 Task: Create a schedule automation trigger every third thursday of the month at 01:00 PM.
Action: Mouse moved to (1136, 333)
Screenshot: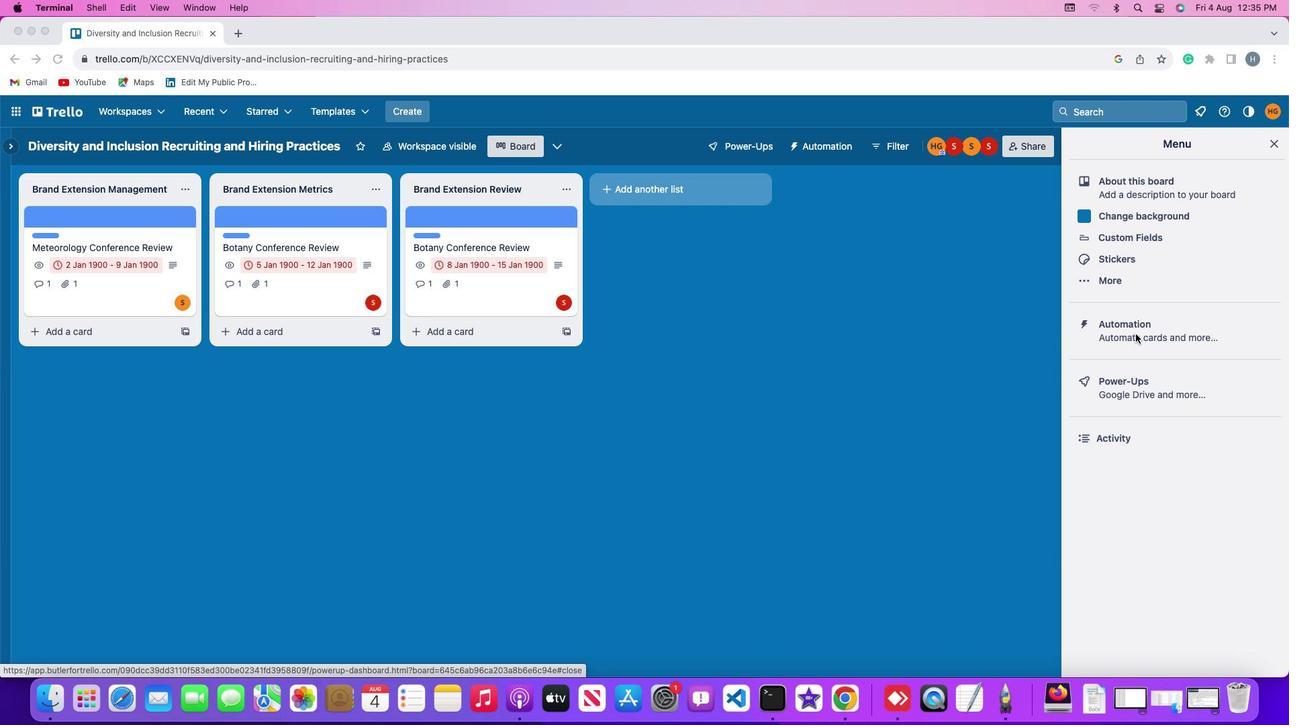 
Action: Mouse pressed left at (1136, 333)
Screenshot: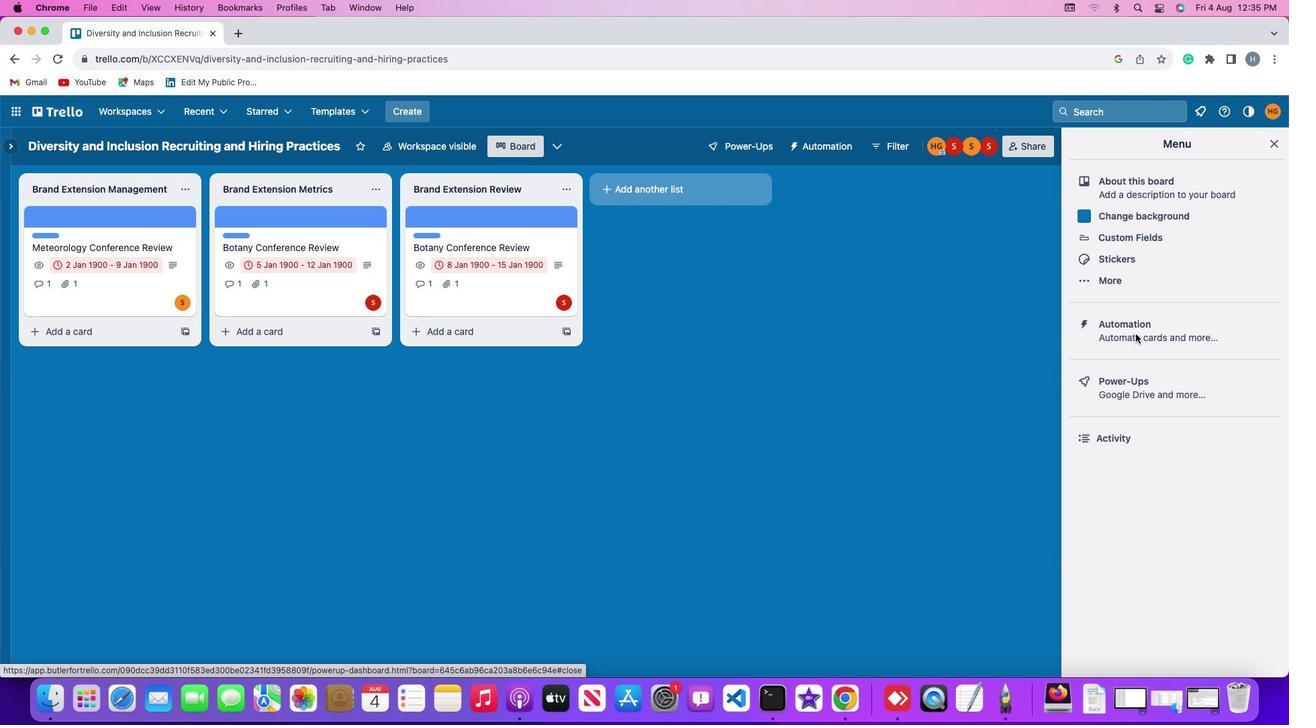 
Action: Mouse moved to (1136, 333)
Screenshot: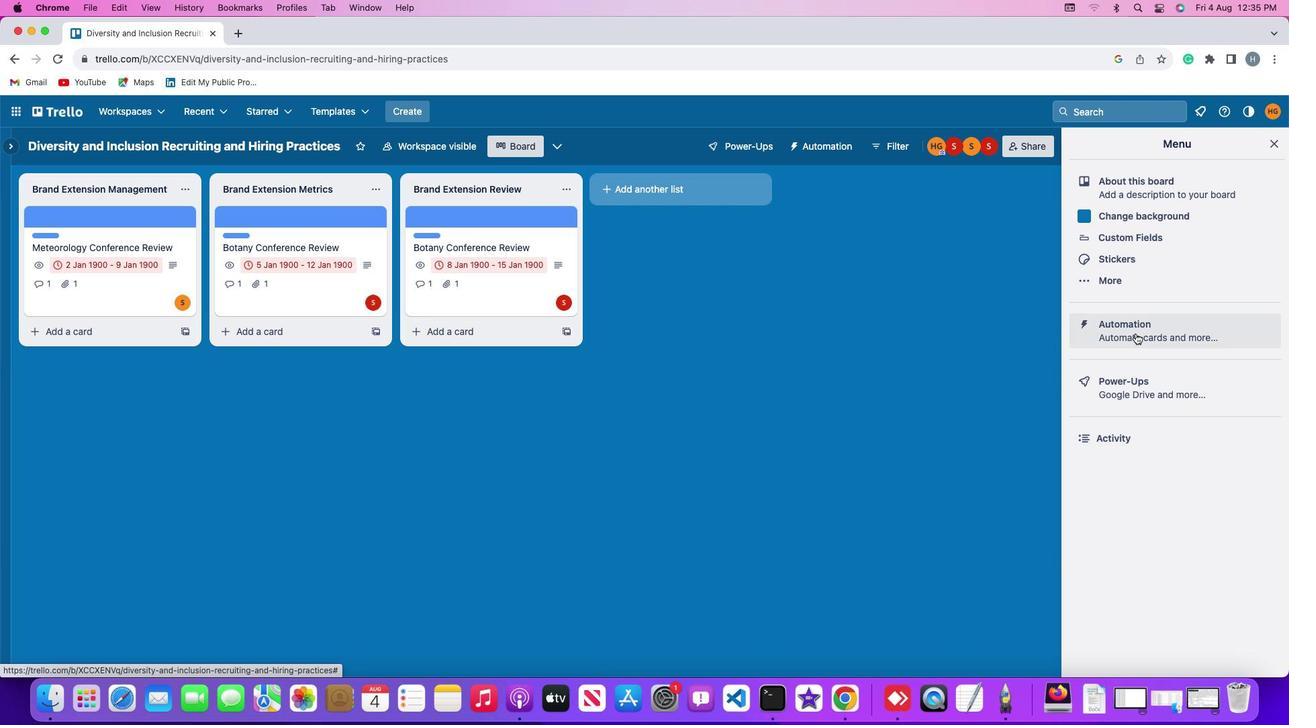 
Action: Mouse pressed left at (1136, 333)
Screenshot: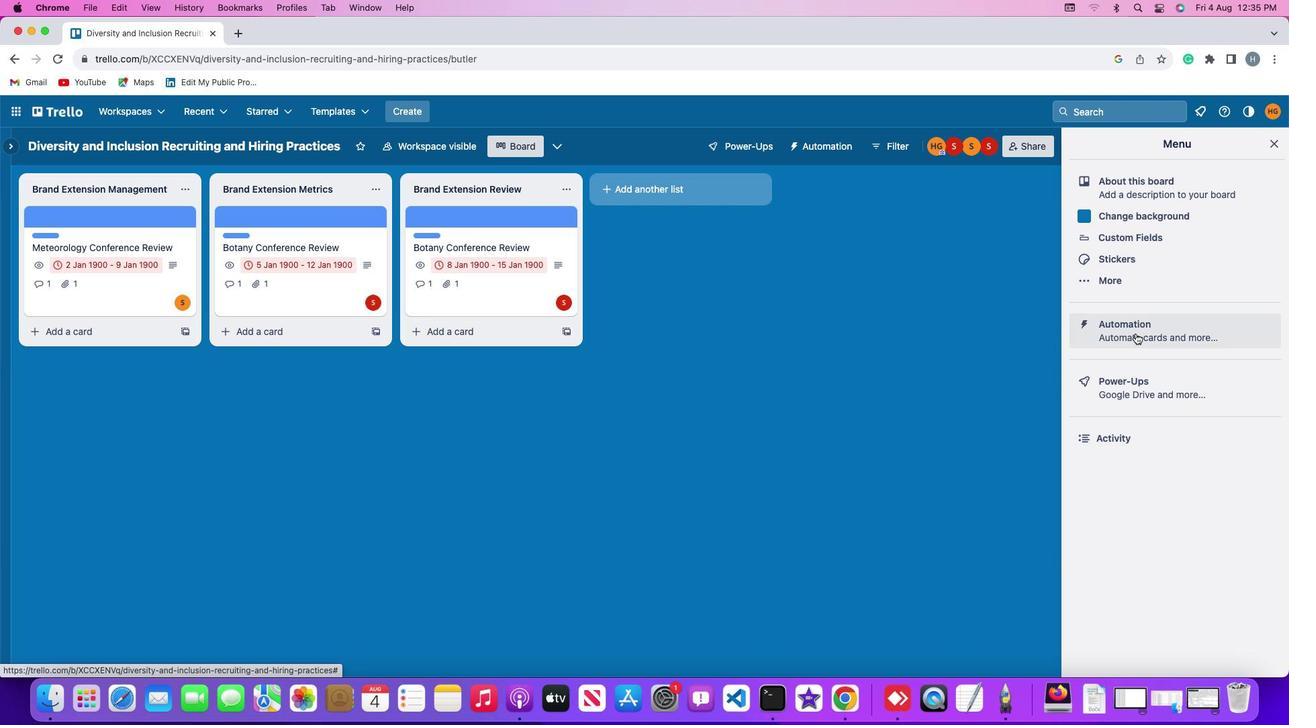 
Action: Mouse moved to (77, 291)
Screenshot: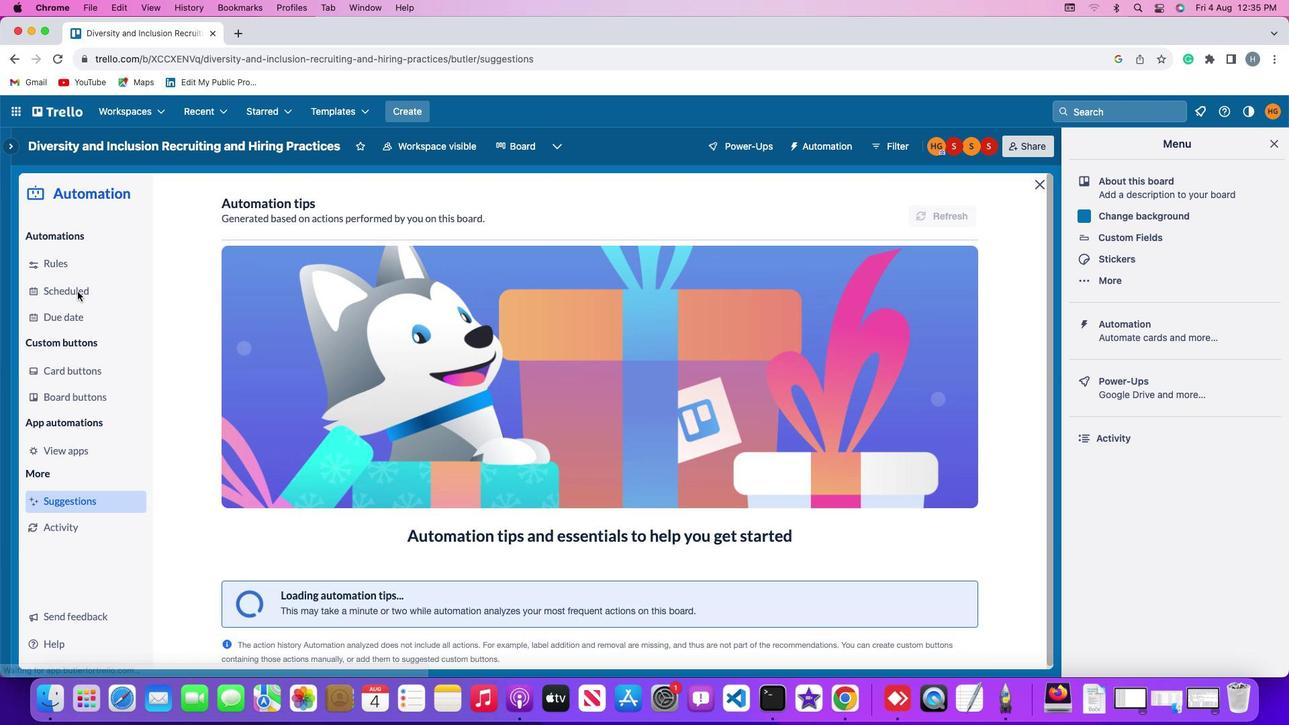 
Action: Mouse pressed left at (77, 291)
Screenshot: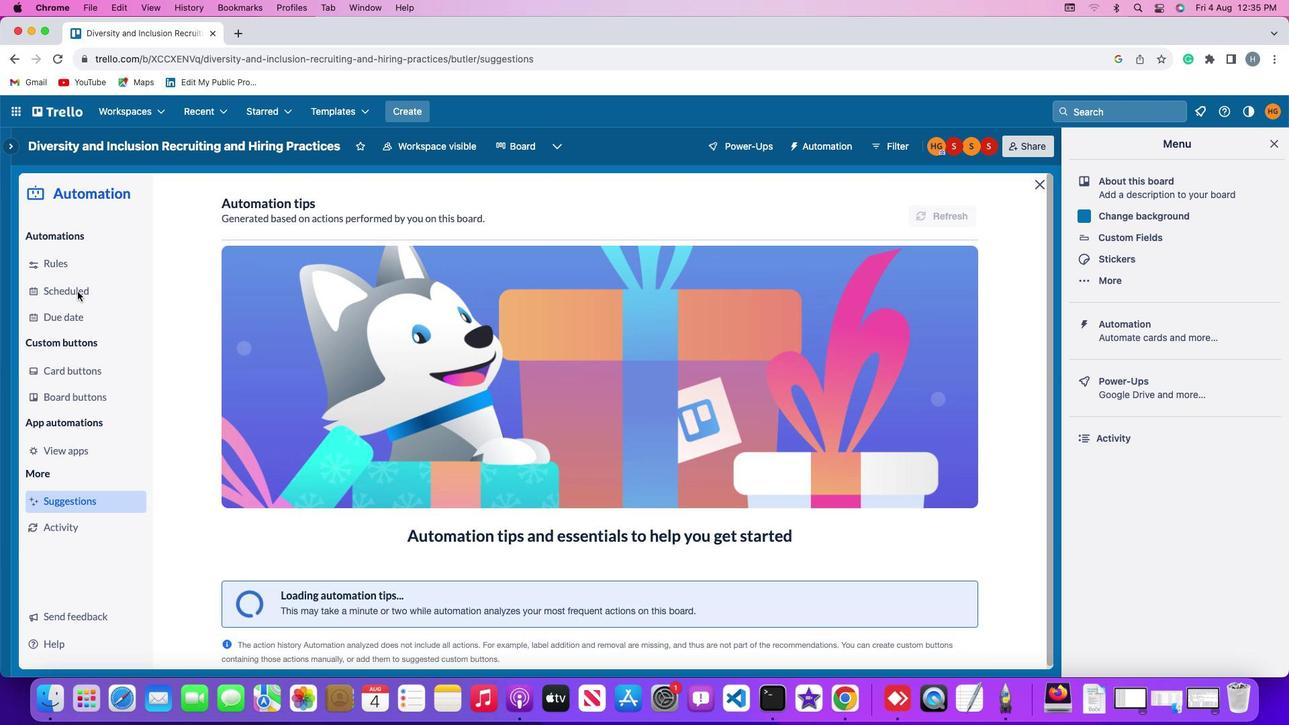 
Action: Mouse moved to (906, 204)
Screenshot: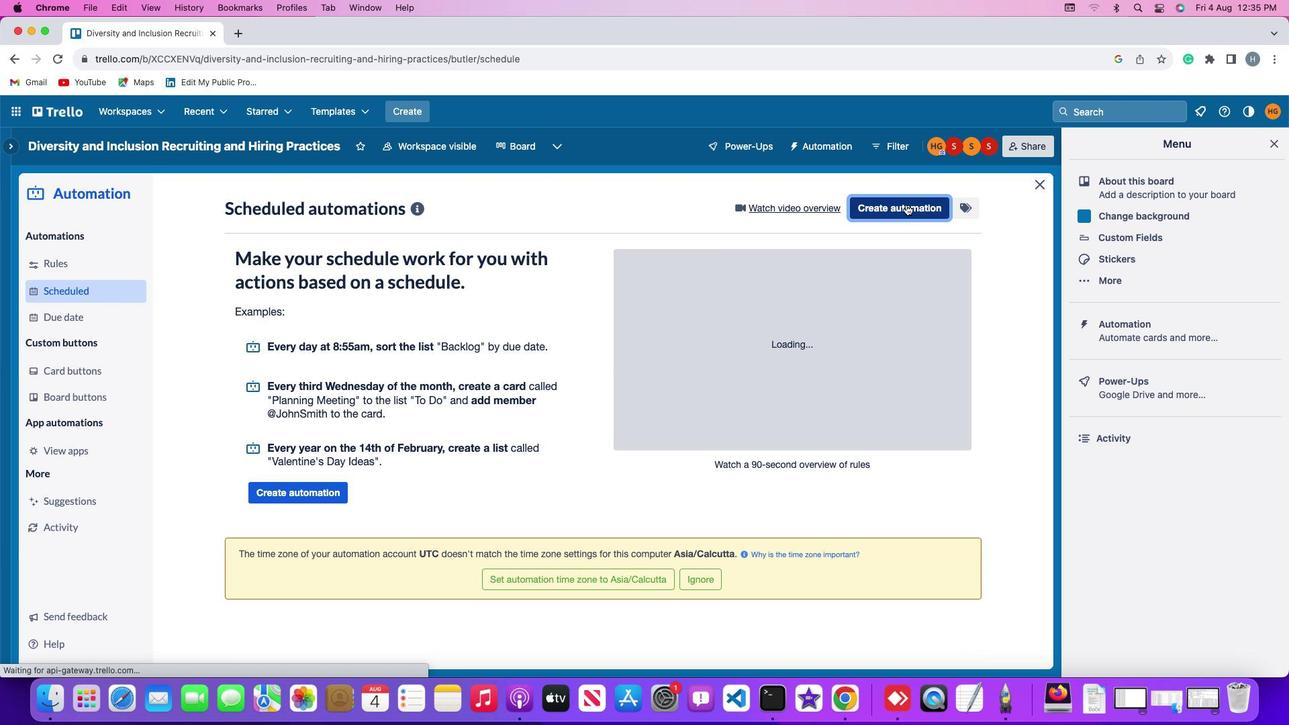 
Action: Mouse pressed left at (906, 204)
Screenshot: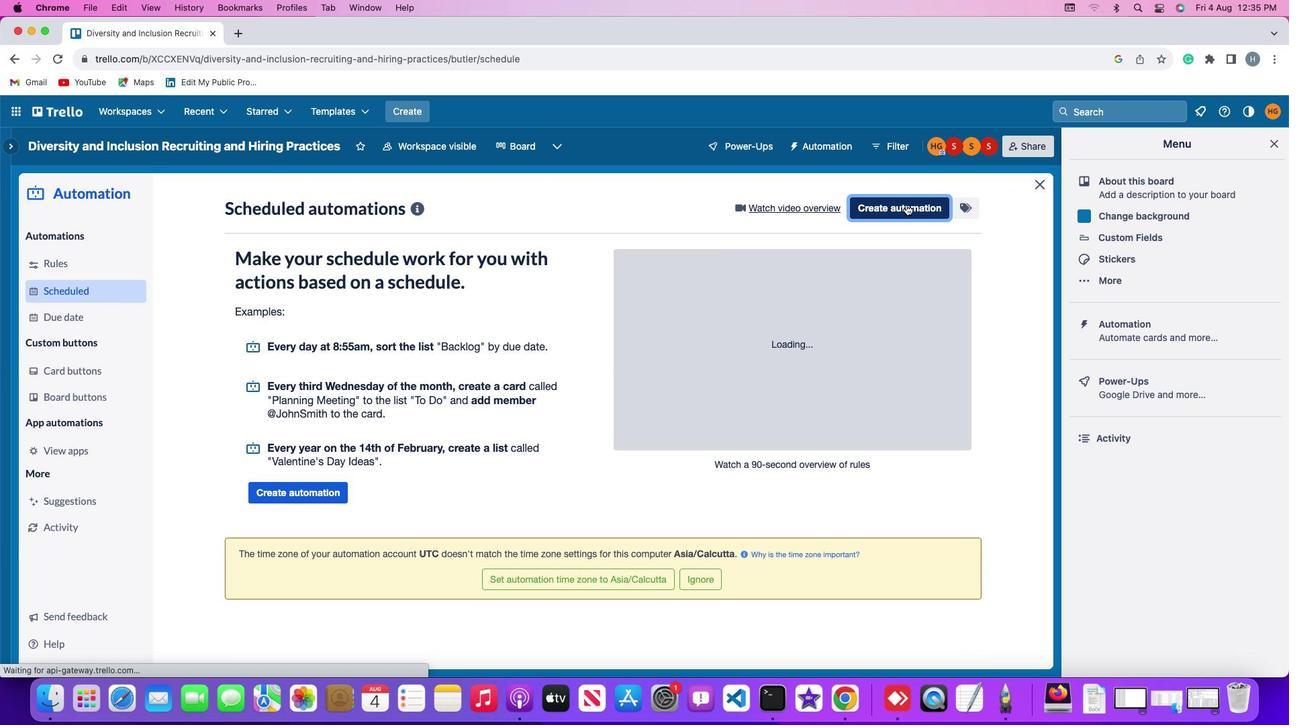 
Action: Mouse moved to (631, 336)
Screenshot: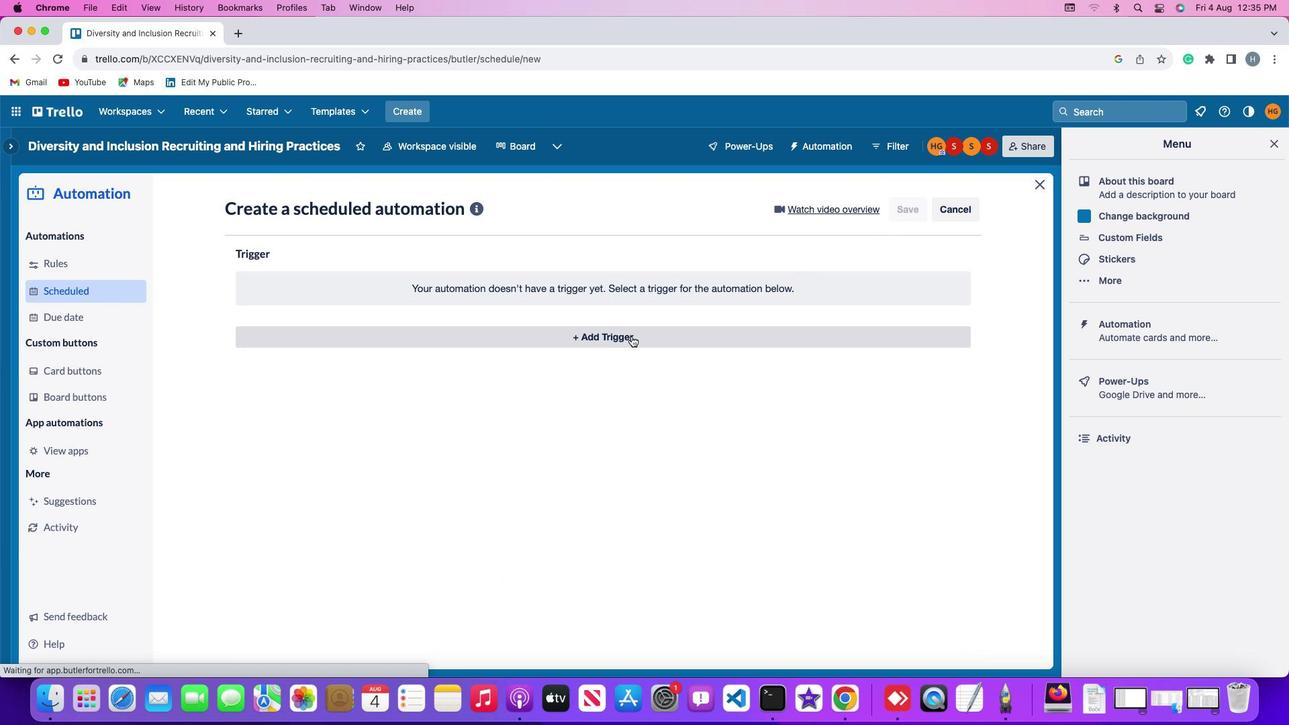 
Action: Mouse pressed left at (631, 336)
Screenshot: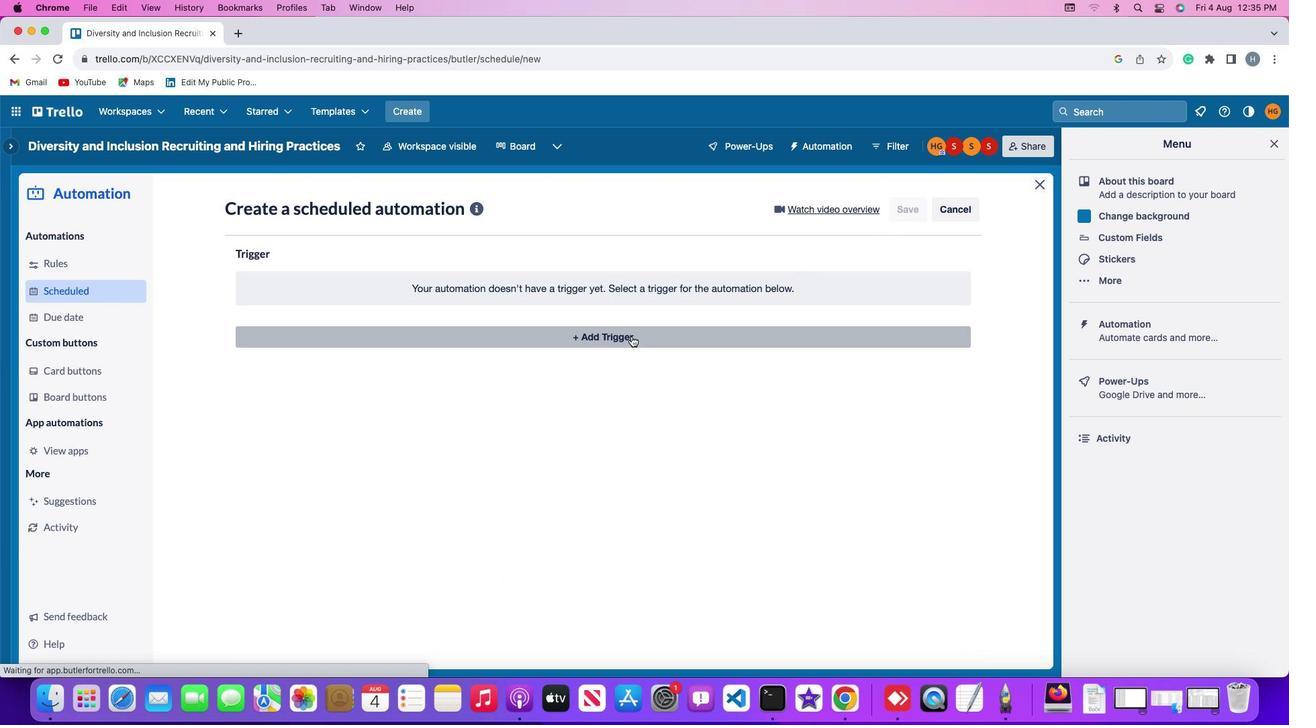 
Action: Mouse moved to (287, 600)
Screenshot: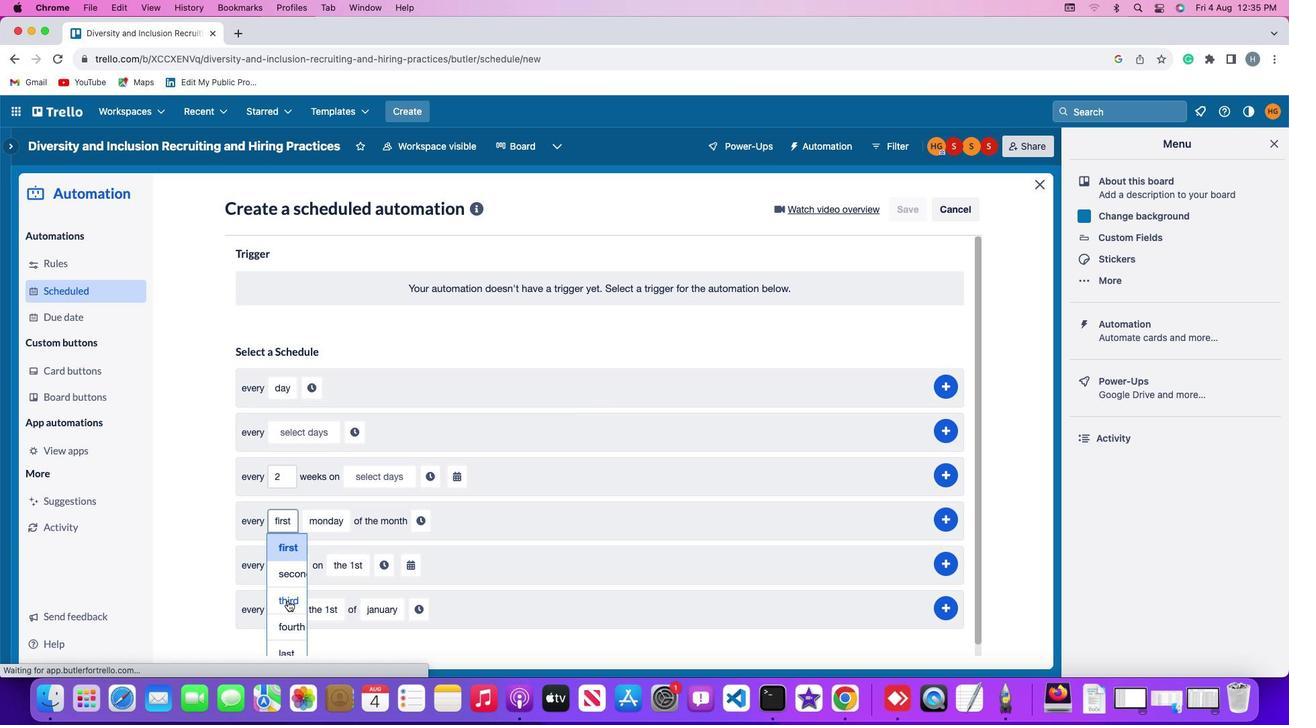 
Action: Mouse pressed left at (287, 600)
Screenshot: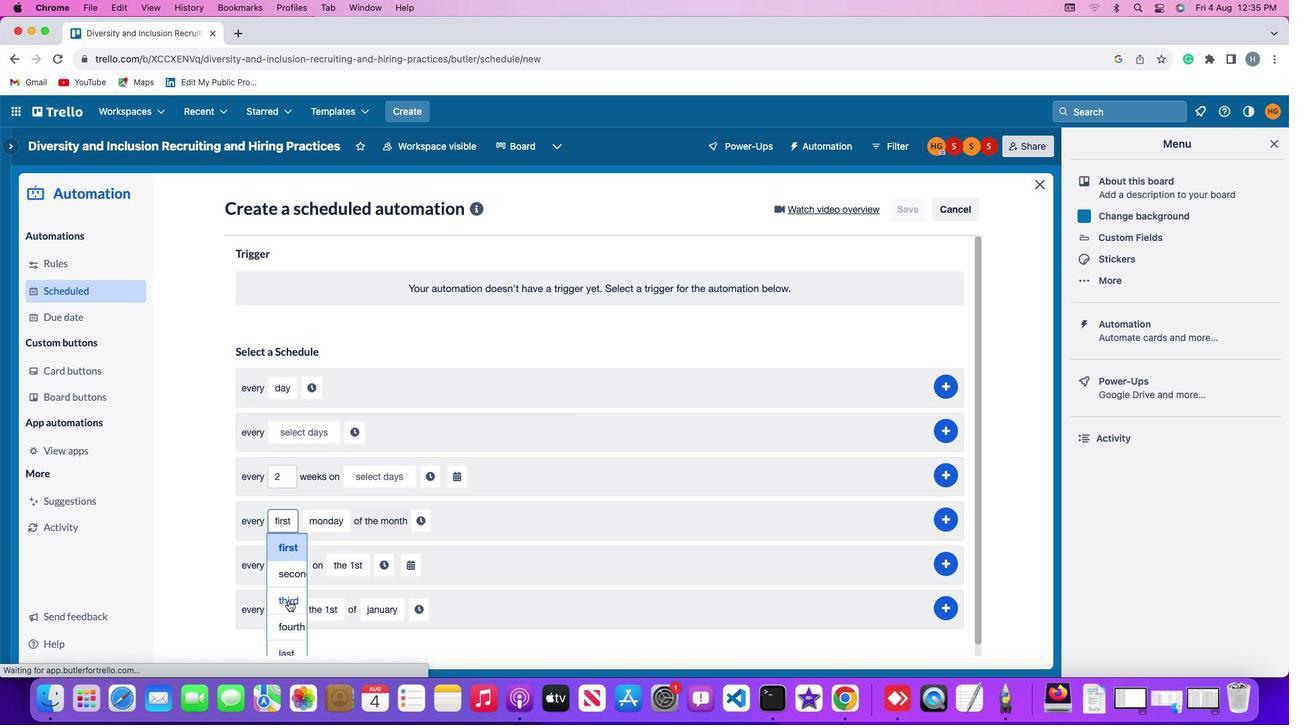 
Action: Mouse moved to (351, 411)
Screenshot: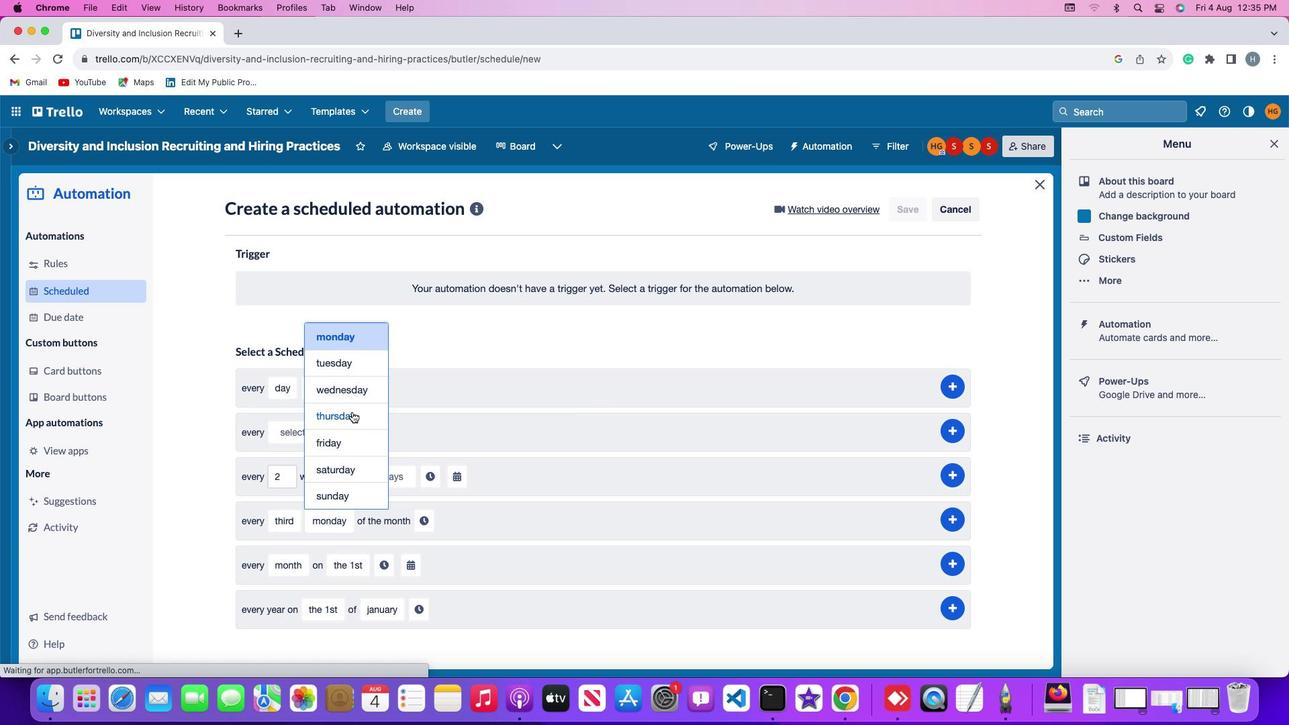 
Action: Mouse pressed left at (351, 411)
Screenshot: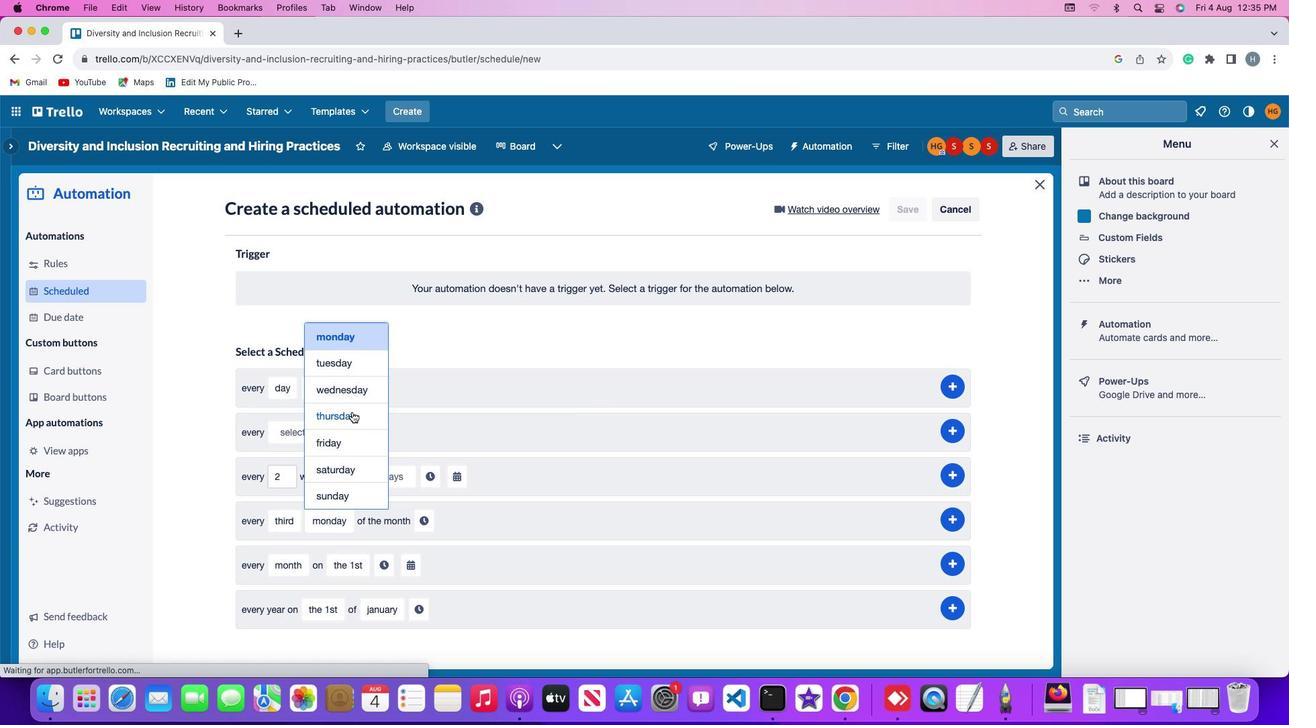 
Action: Mouse moved to (430, 521)
Screenshot: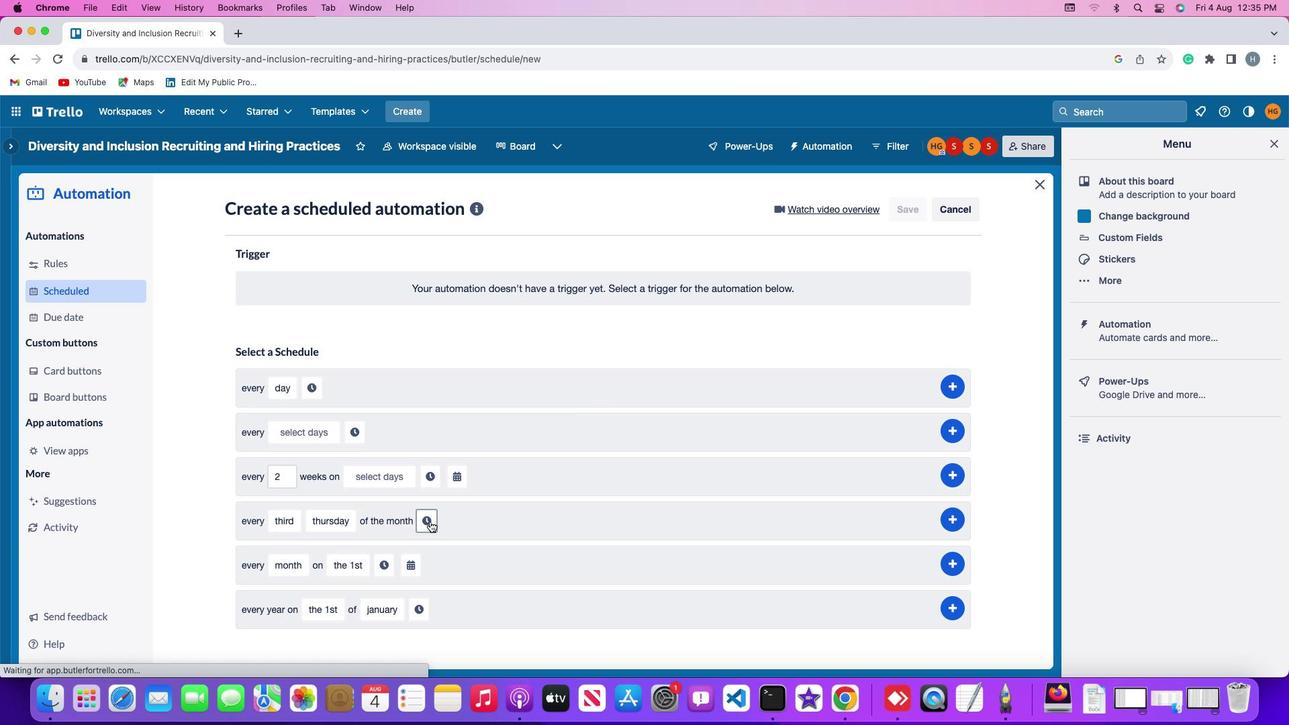 
Action: Mouse pressed left at (430, 521)
Screenshot: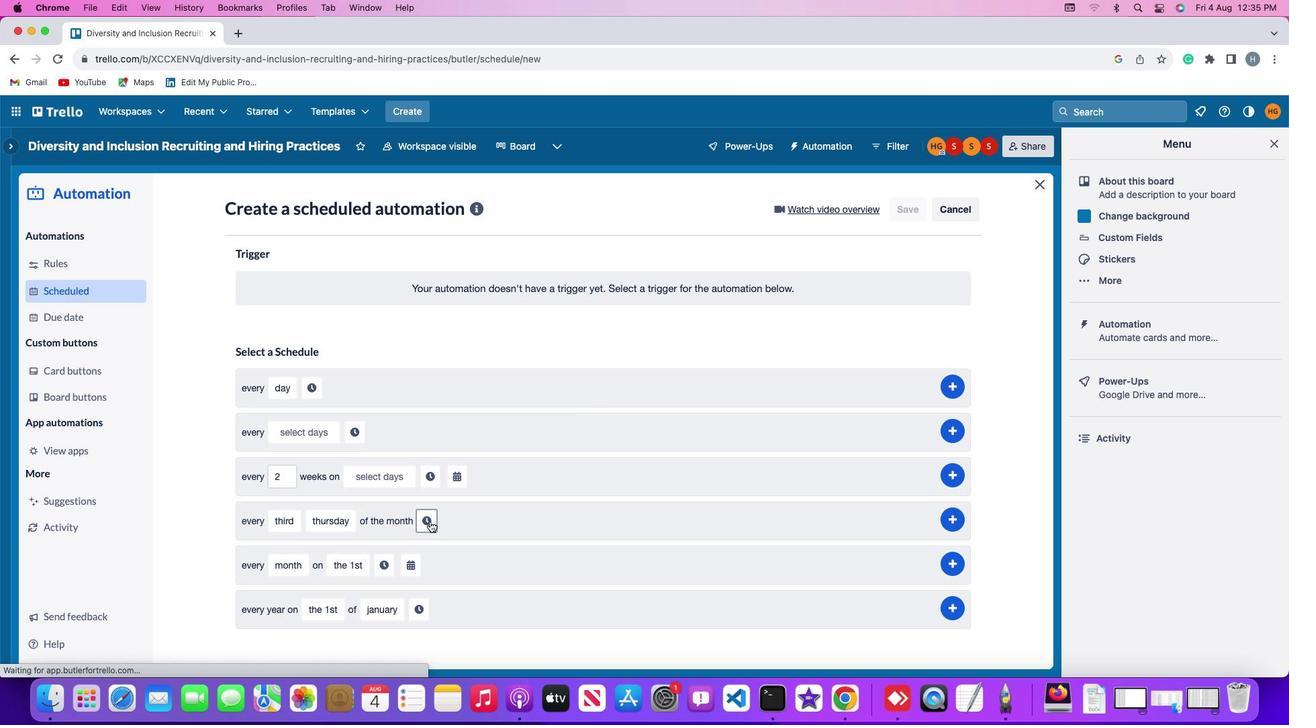 
Action: Mouse moved to (458, 526)
Screenshot: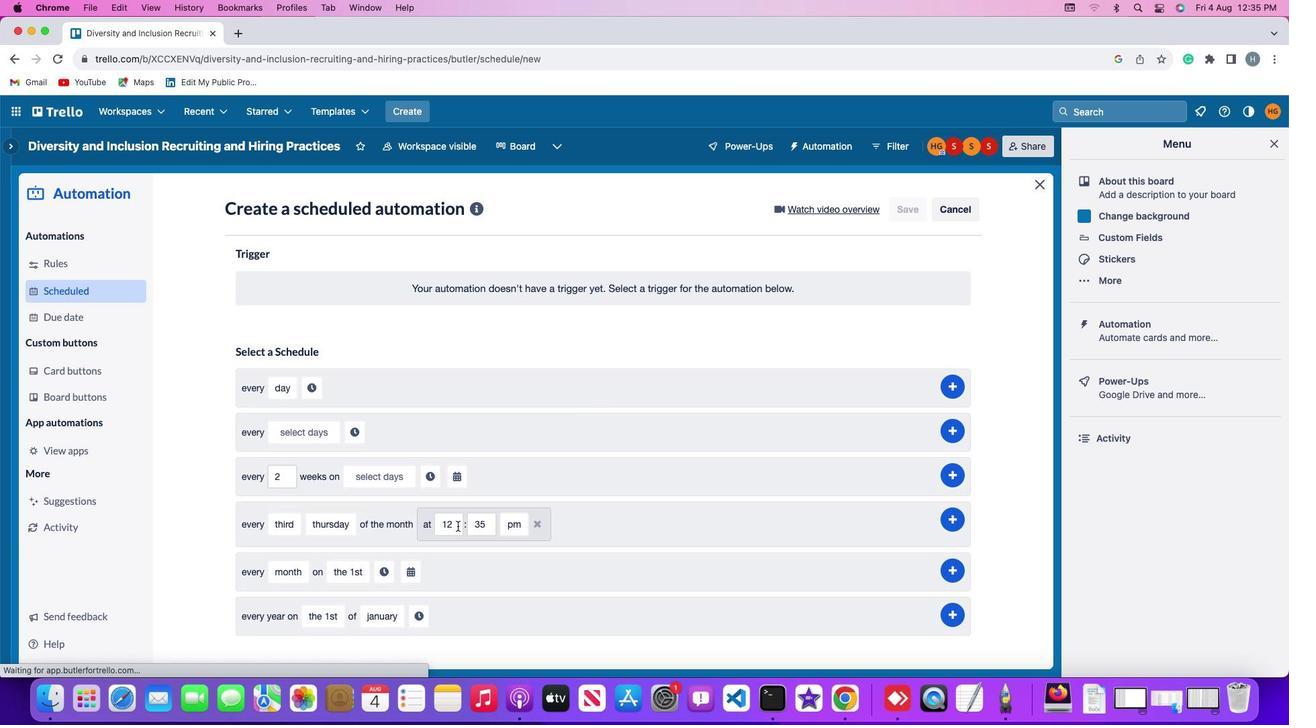 
Action: Mouse pressed left at (458, 526)
Screenshot: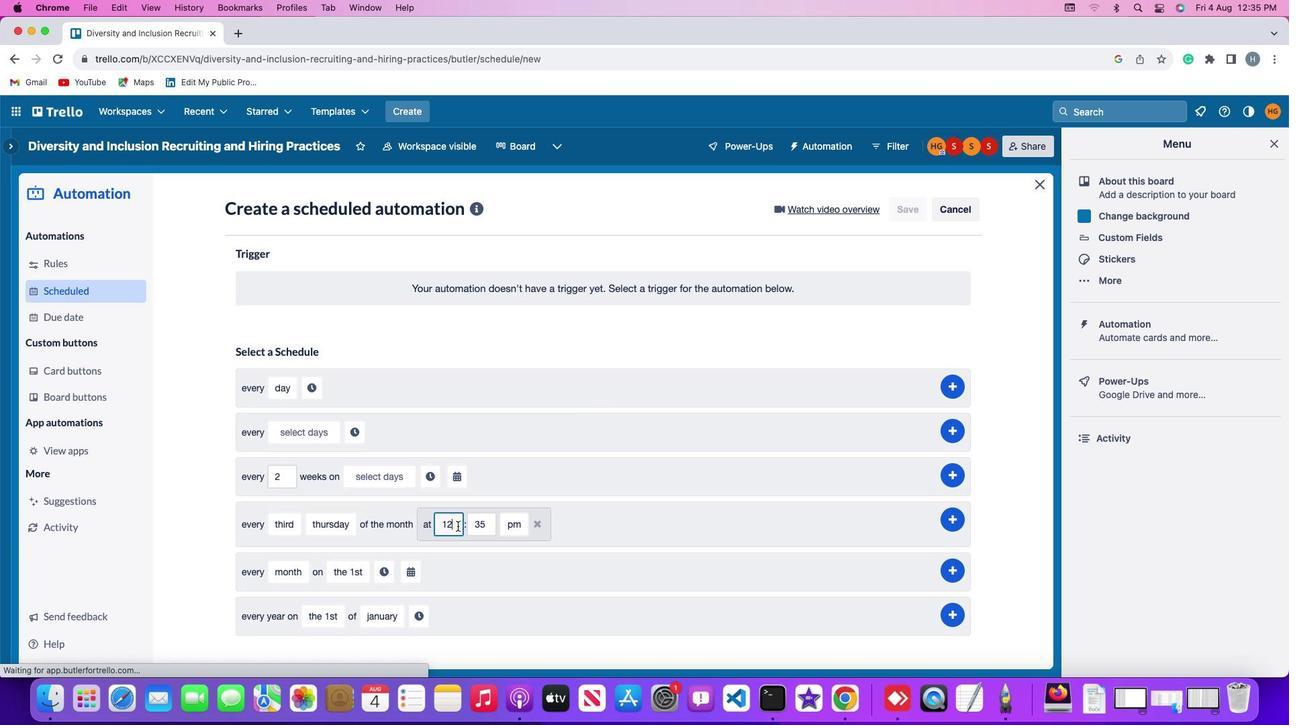 
Action: Mouse moved to (458, 525)
Screenshot: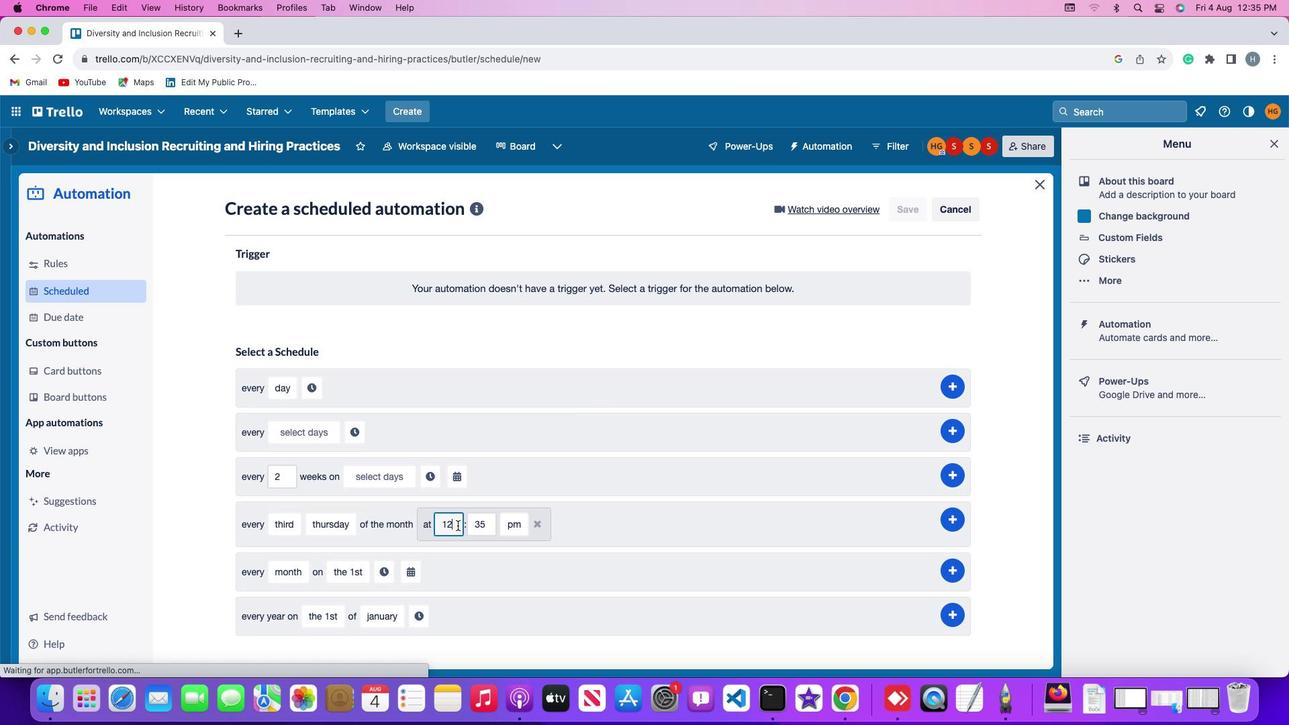 
Action: Key pressed Key.backspace
Screenshot: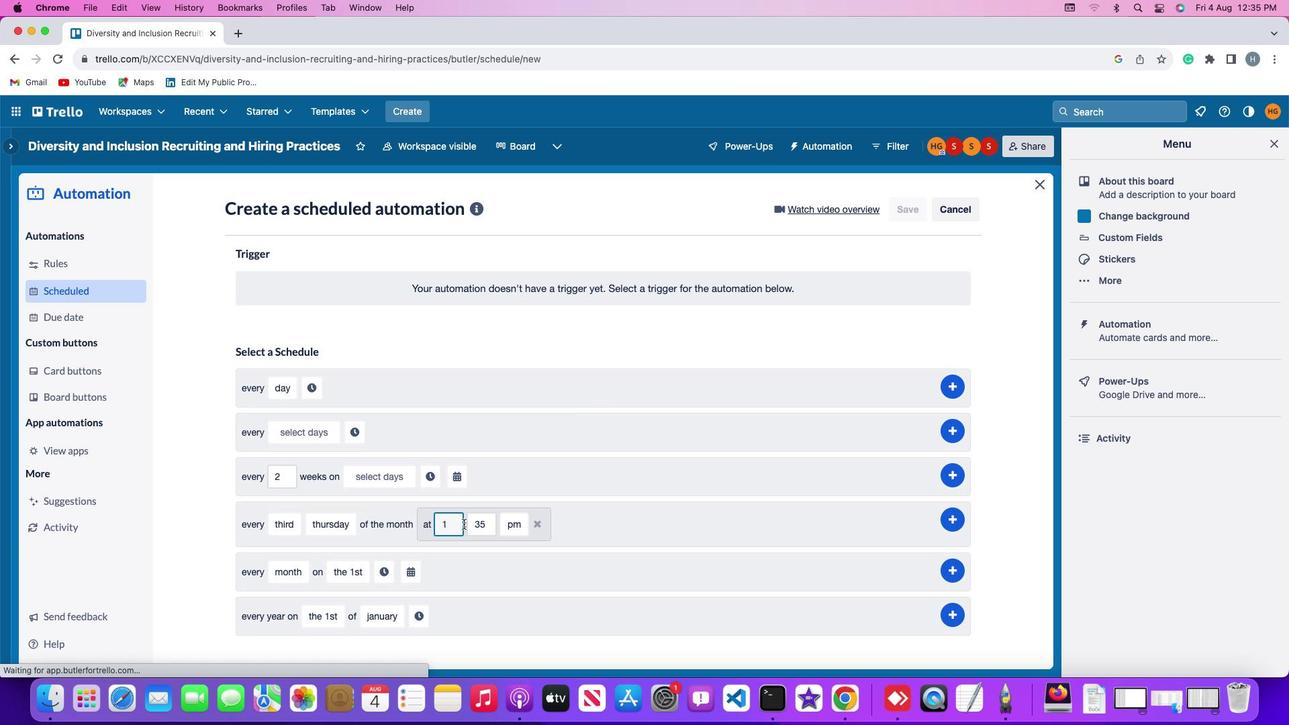 
Action: Mouse moved to (491, 523)
Screenshot: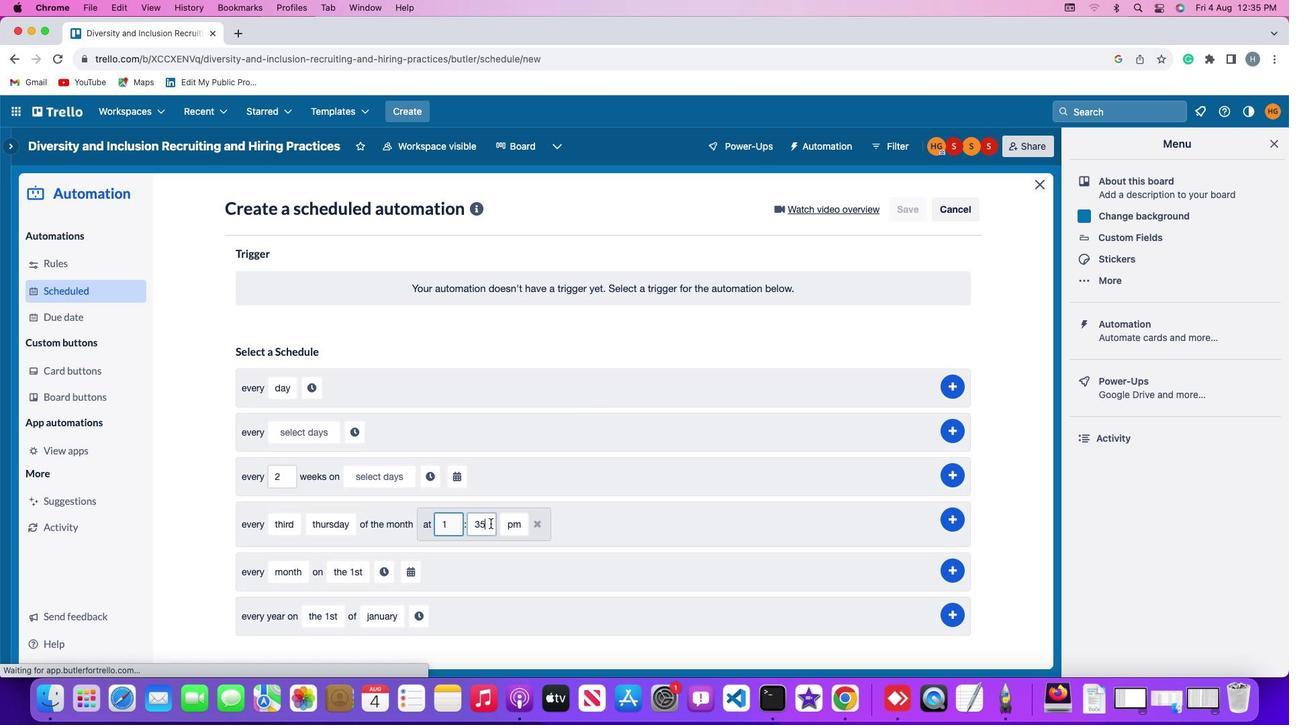 
Action: Mouse pressed left at (491, 523)
Screenshot: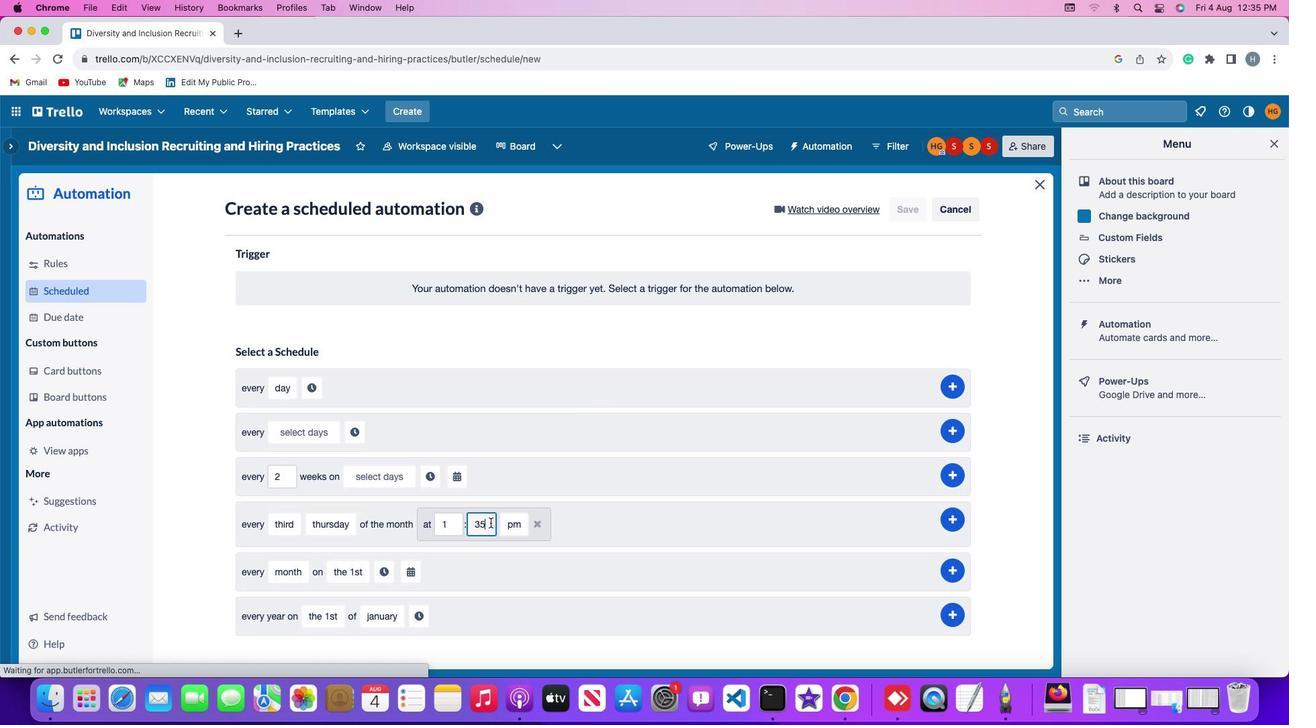 
Action: Mouse moved to (491, 523)
Screenshot: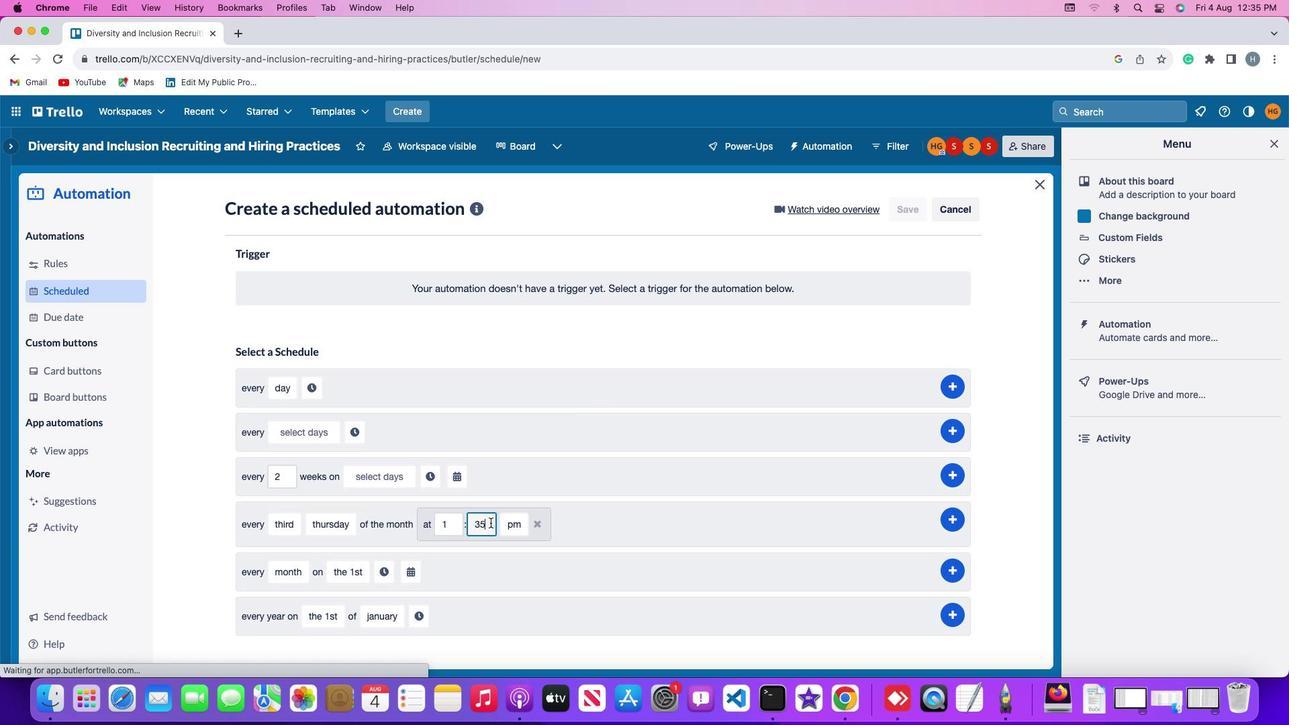 
Action: Key pressed '0''0'Key.backspaceKey.backspaceKey.backspaceKey.backspaceKey.backspace'0''0'
Screenshot: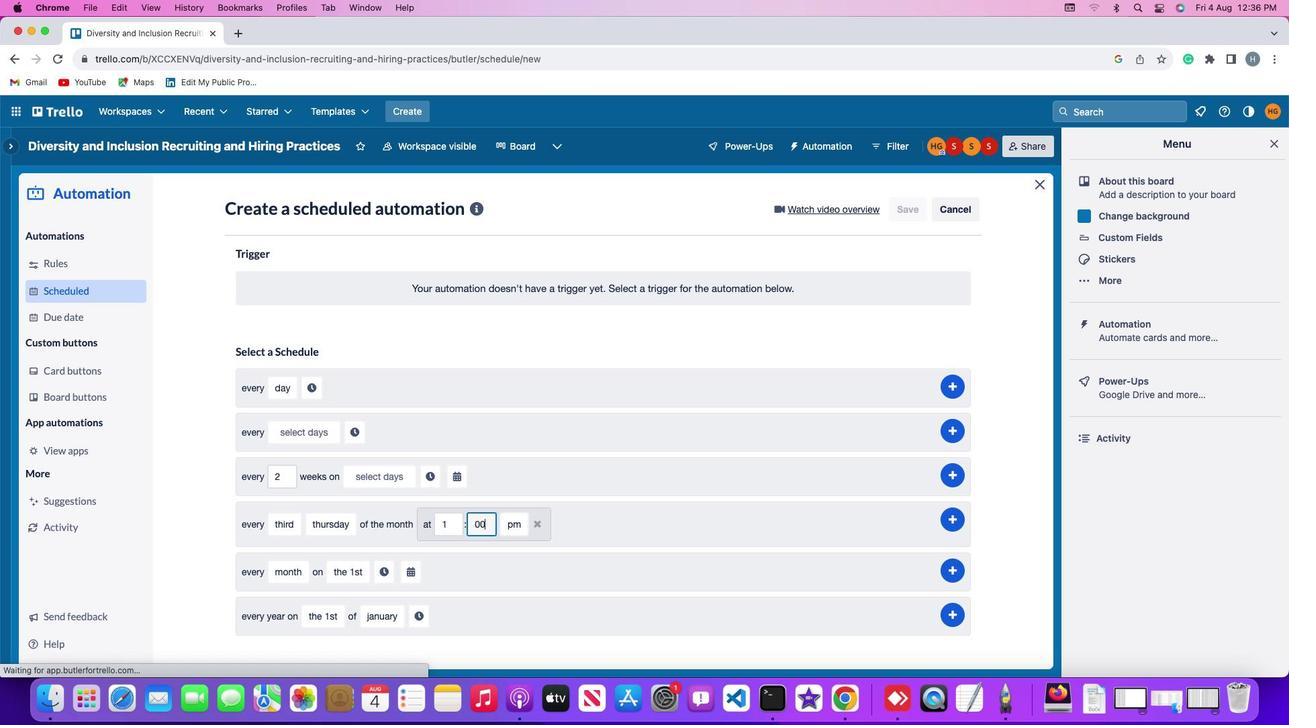 
Action: Mouse moved to (518, 574)
Screenshot: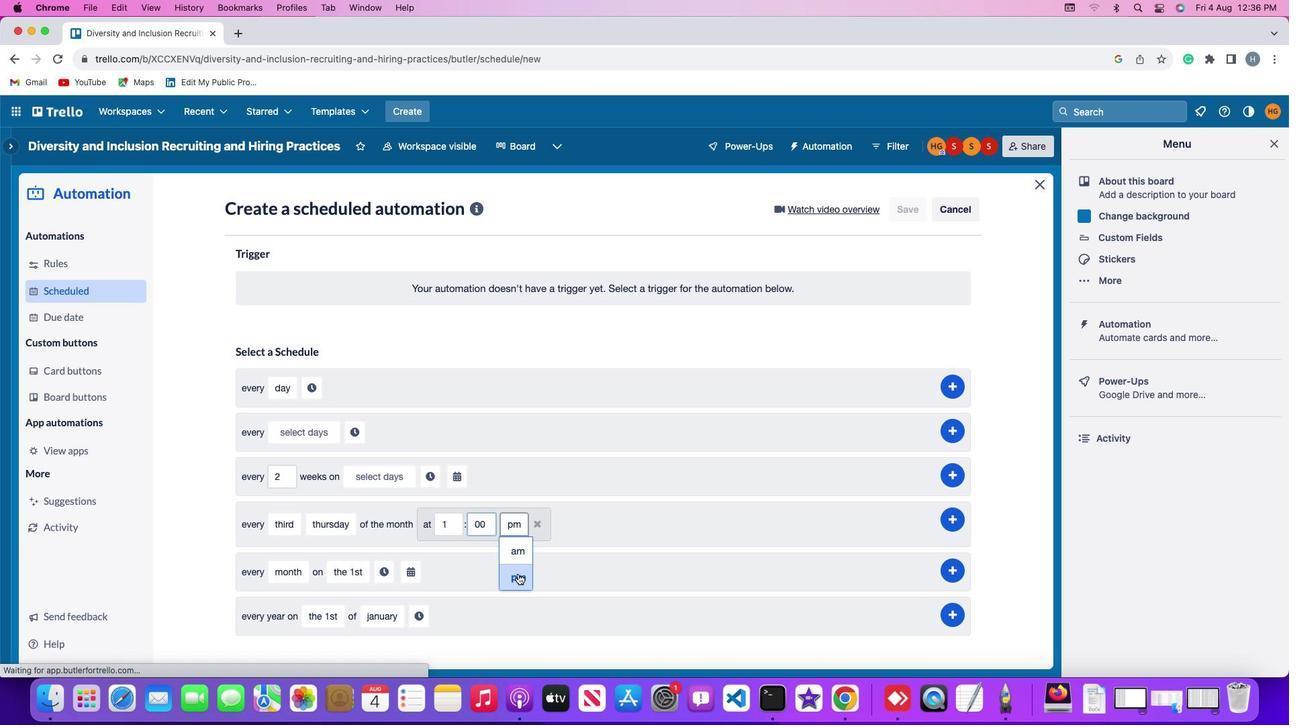 
Action: Mouse pressed left at (518, 574)
Screenshot: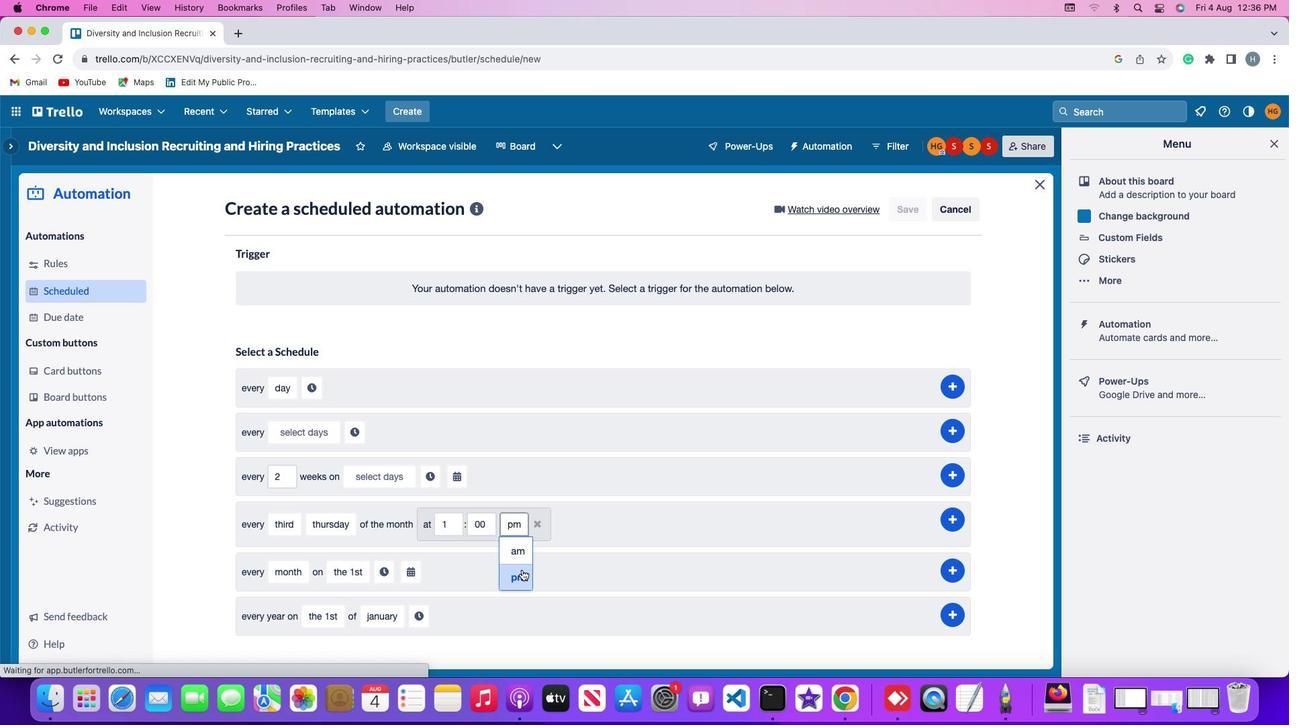 
Action: Mouse moved to (950, 516)
Screenshot: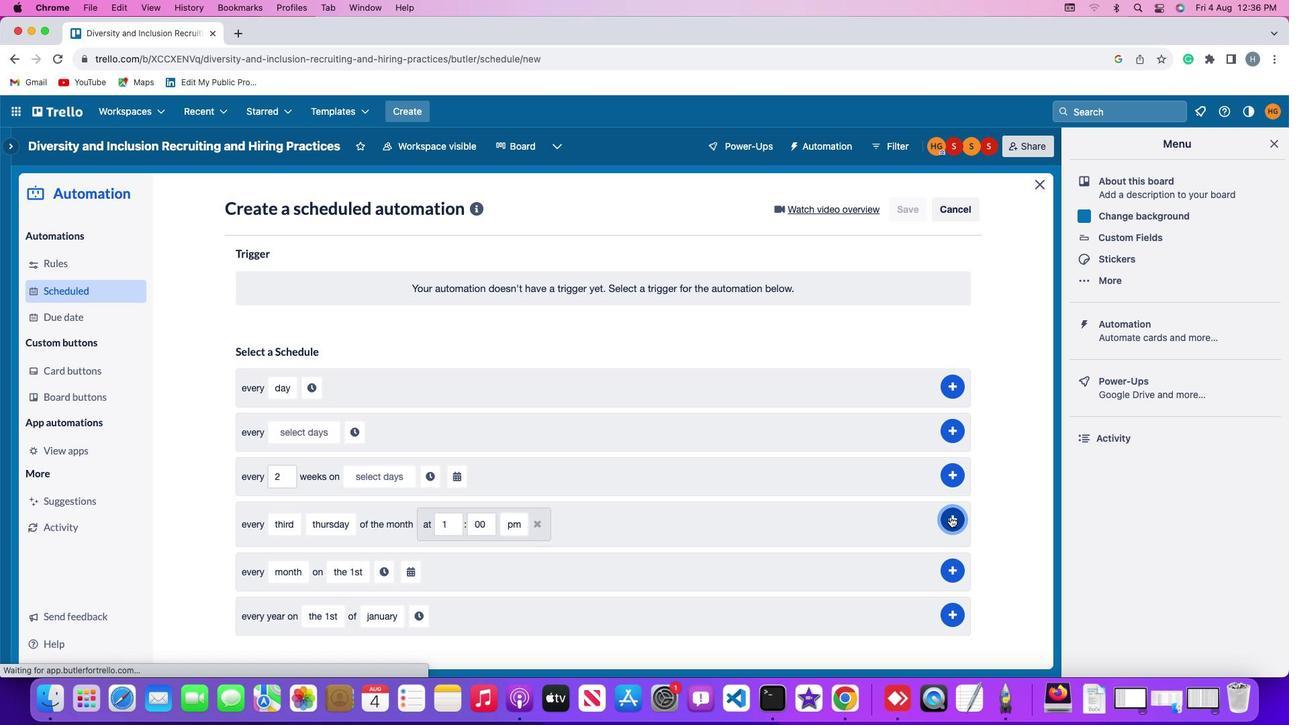 
Action: Mouse pressed left at (950, 516)
Screenshot: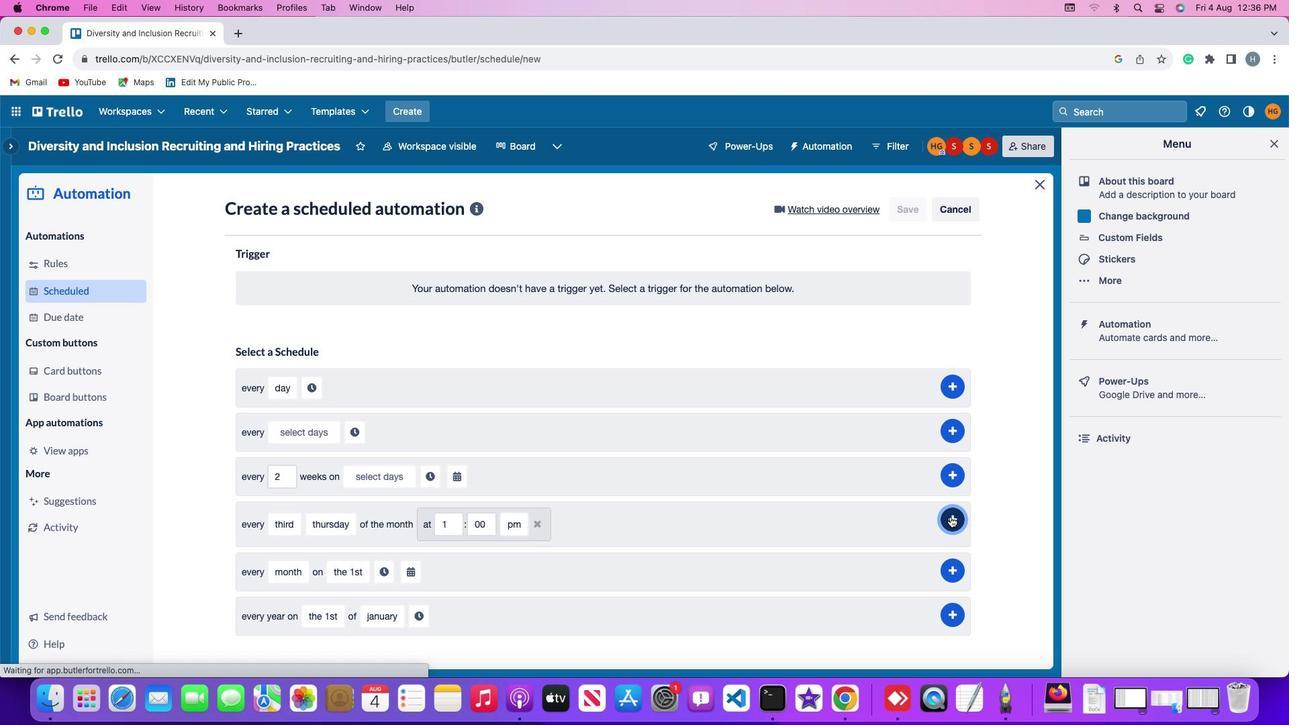 
Action: Mouse moved to (799, 344)
Screenshot: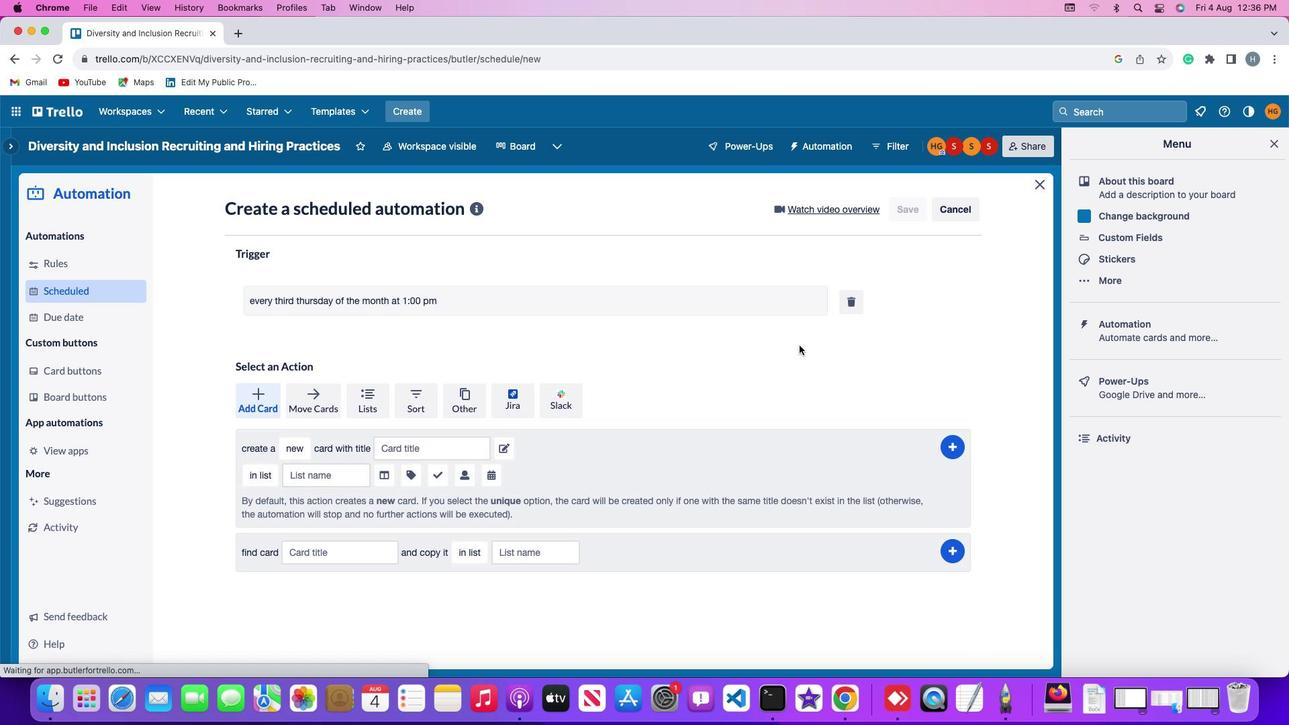 
